 Task: Select normal on text "computer".
Action: Mouse moved to (591, 157)
Screenshot: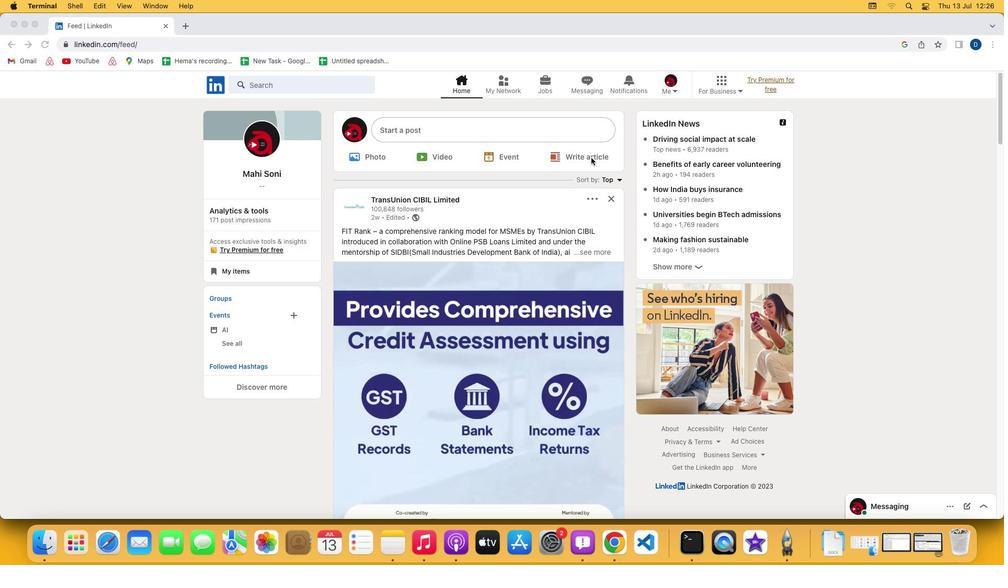 
Action: Mouse pressed left at (591, 157)
Screenshot: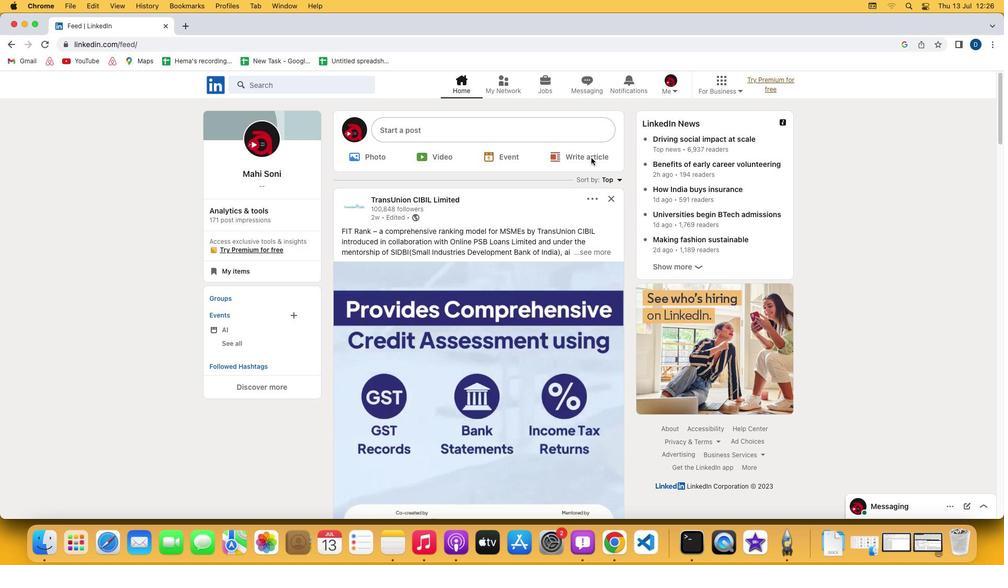 
Action: Mouse pressed left at (591, 157)
Screenshot: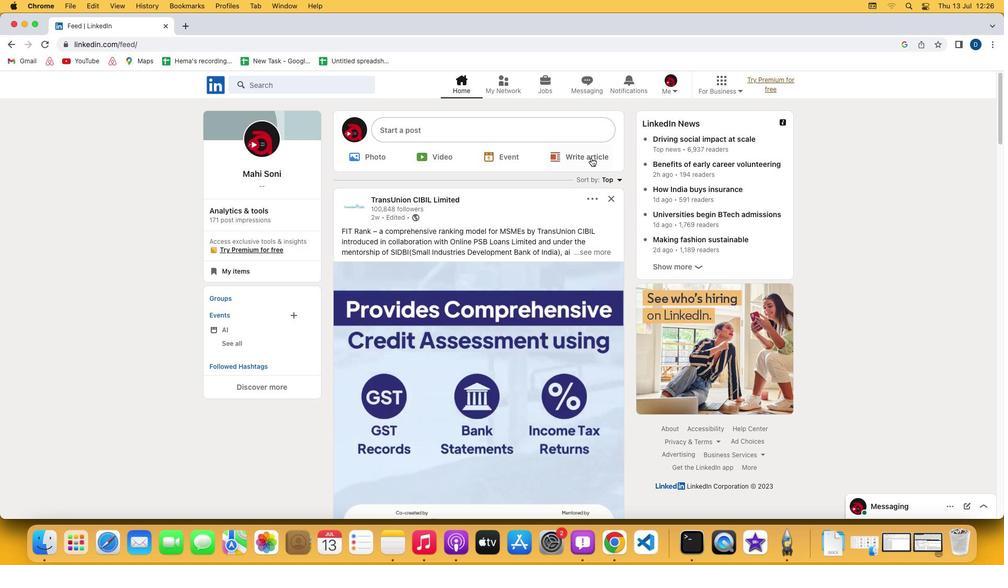 
Action: Mouse moved to (324, 332)
Screenshot: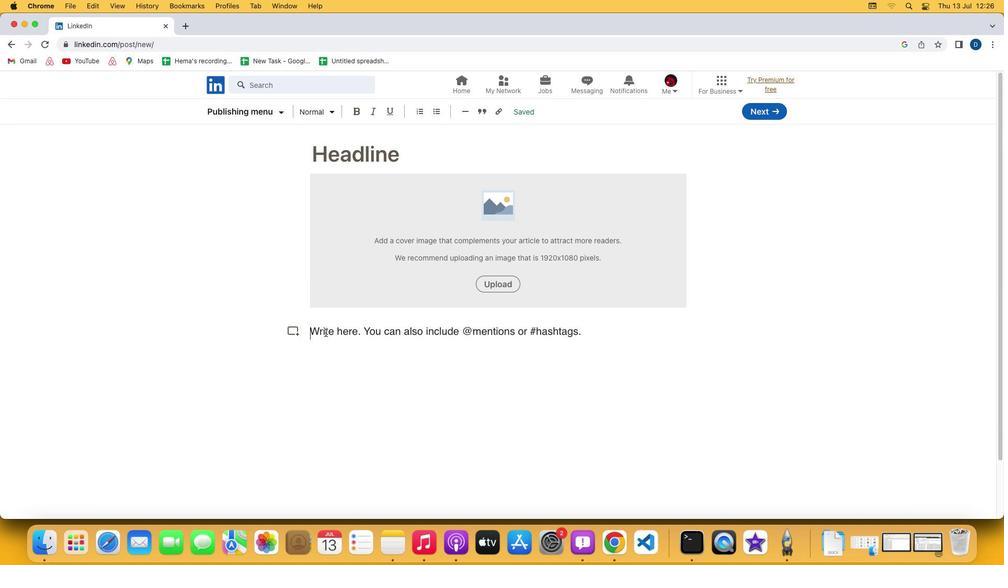 
Action: Mouse pressed left at (324, 332)
Screenshot: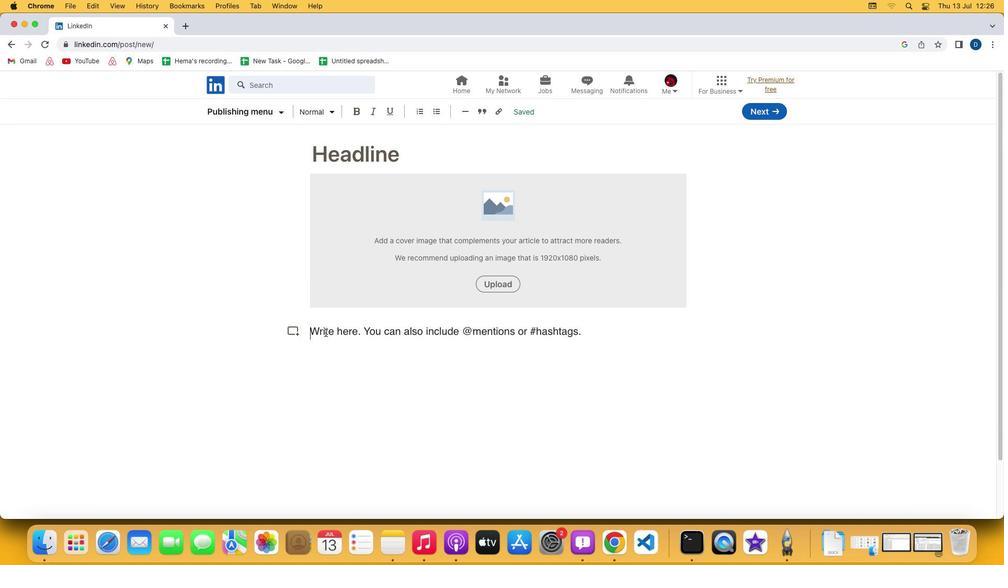 
Action: Mouse moved to (325, 332)
Screenshot: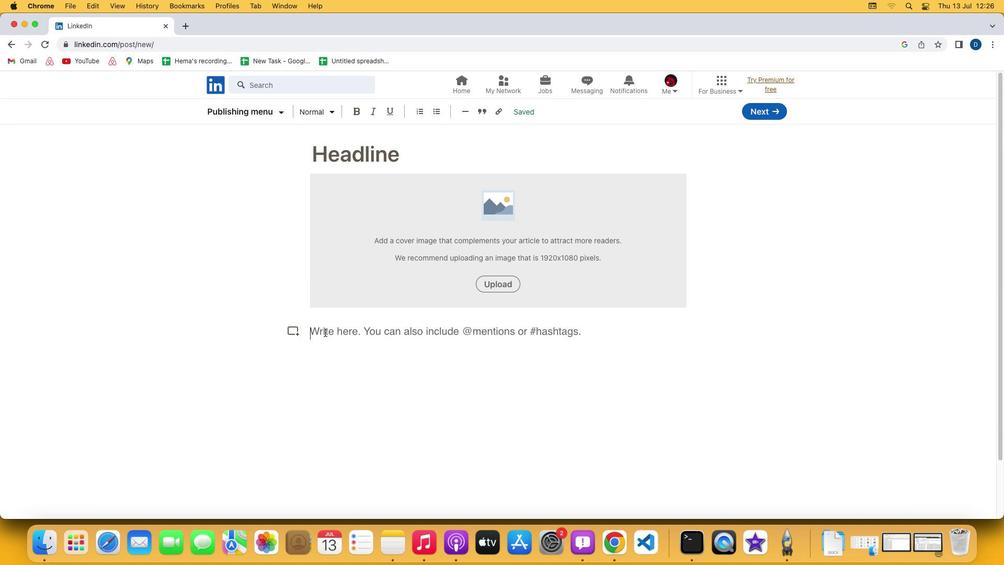 
Action: Key pressed 'c''o''m''p''u''t''e''r'
Screenshot: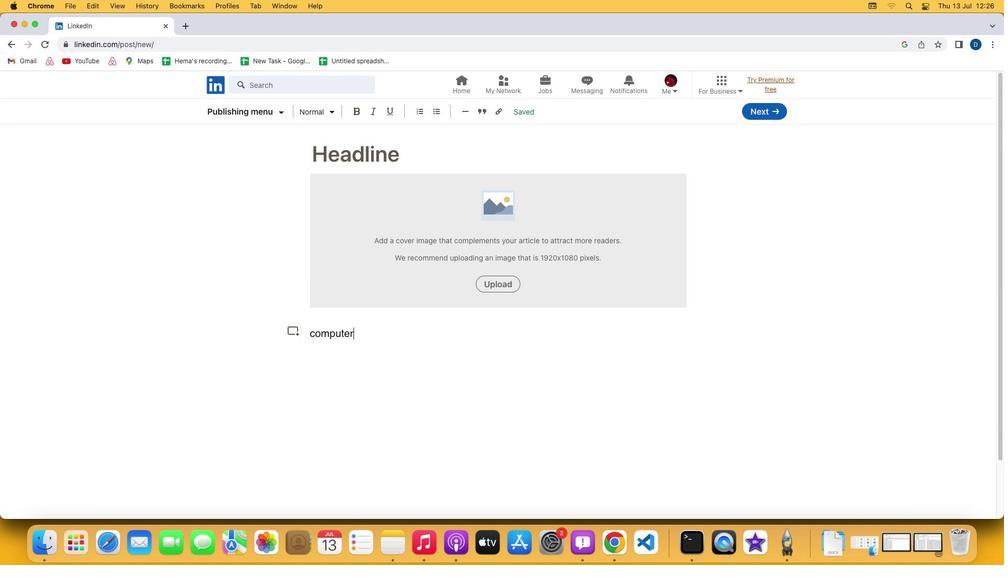 
Action: Mouse moved to (354, 332)
Screenshot: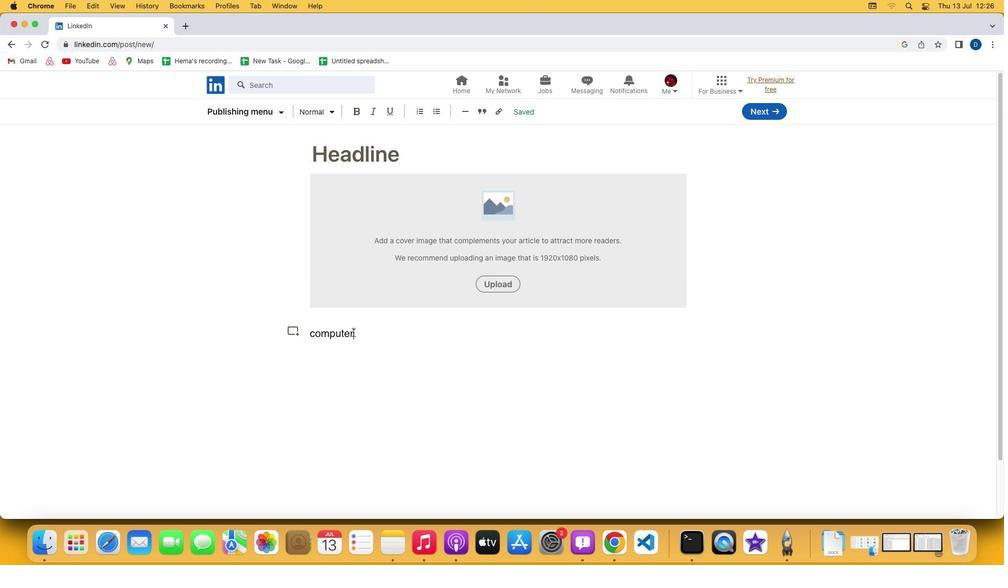 
Action: Mouse pressed left at (354, 332)
Screenshot: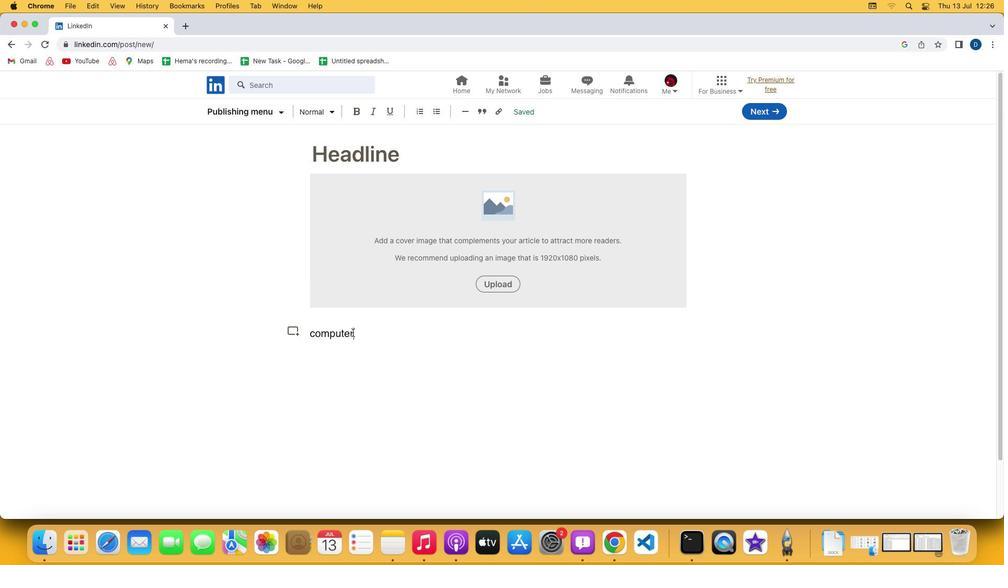 
Action: Mouse moved to (332, 111)
Screenshot: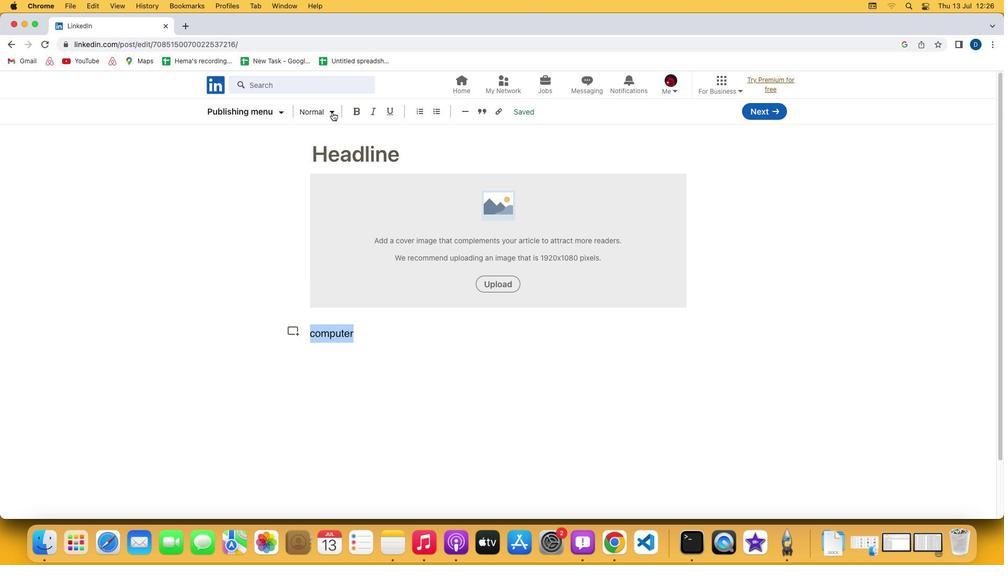 
Action: Mouse pressed left at (332, 111)
Screenshot: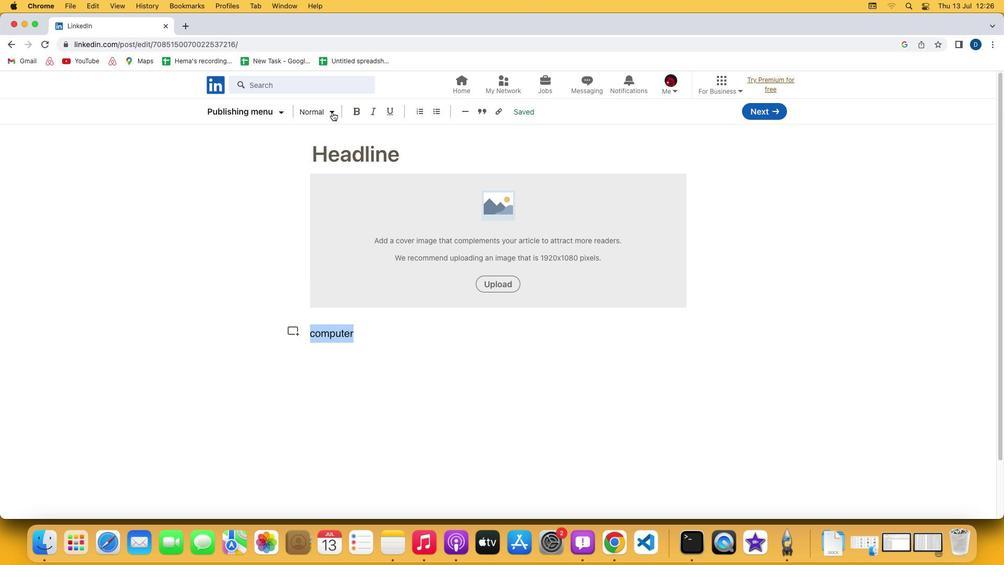 
Action: Mouse moved to (322, 174)
Screenshot: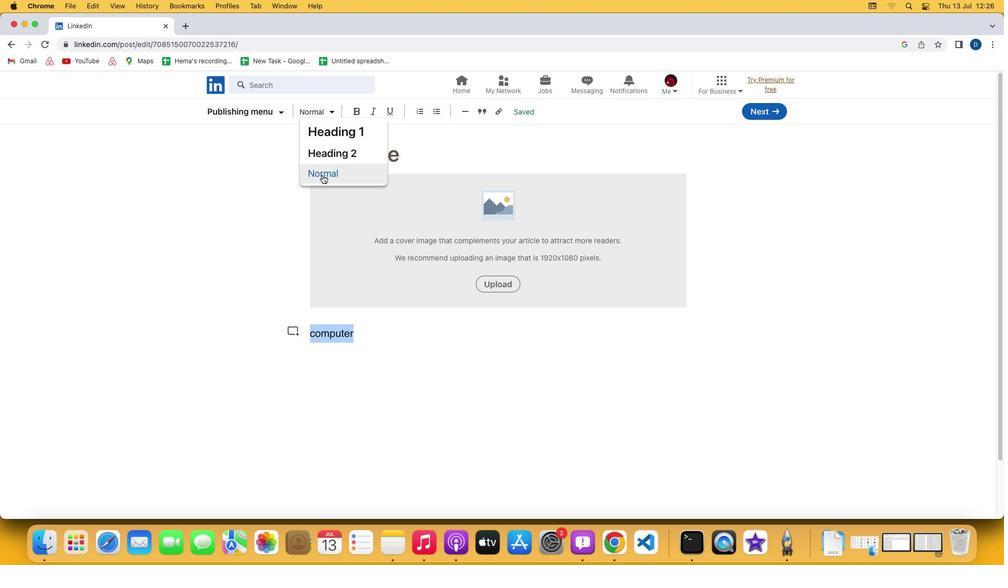 
Action: Mouse pressed left at (322, 174)
Screenshot: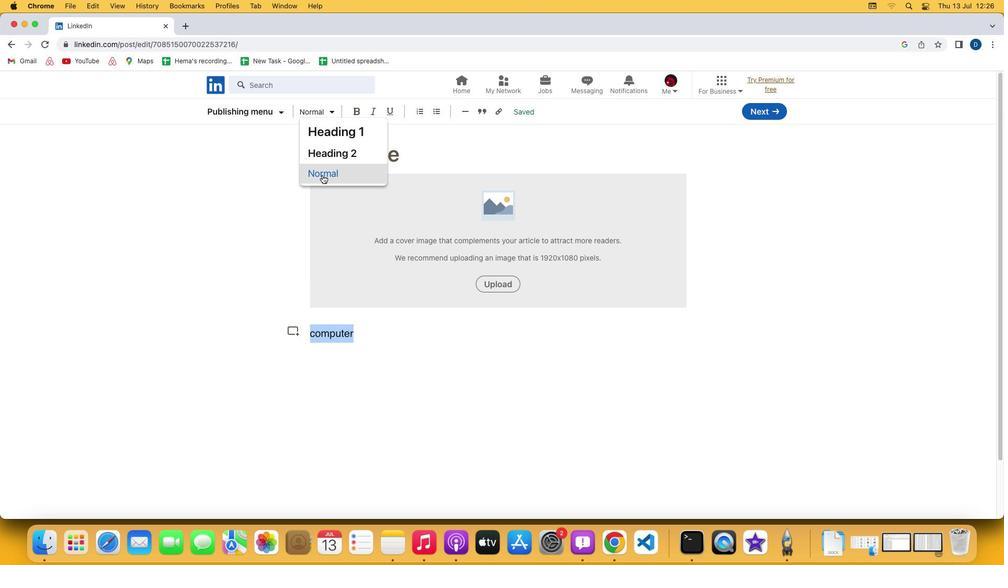 
Action: Mouse moved to (296, 255)
Screenshot: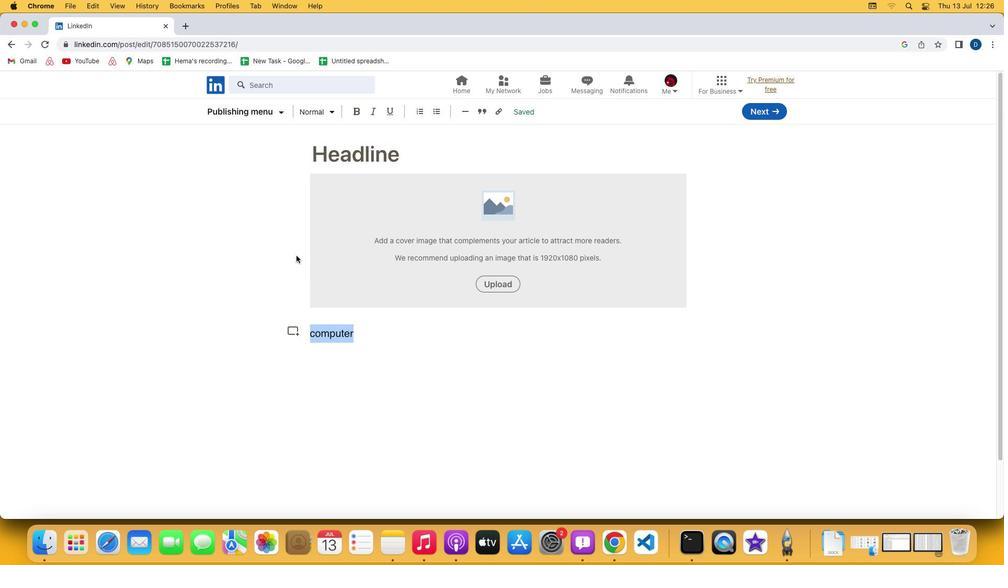 
